 Task: Filter courses by subject and topic,"Career Development".
Action: Mouse moved to (472, 116)
Screenshot: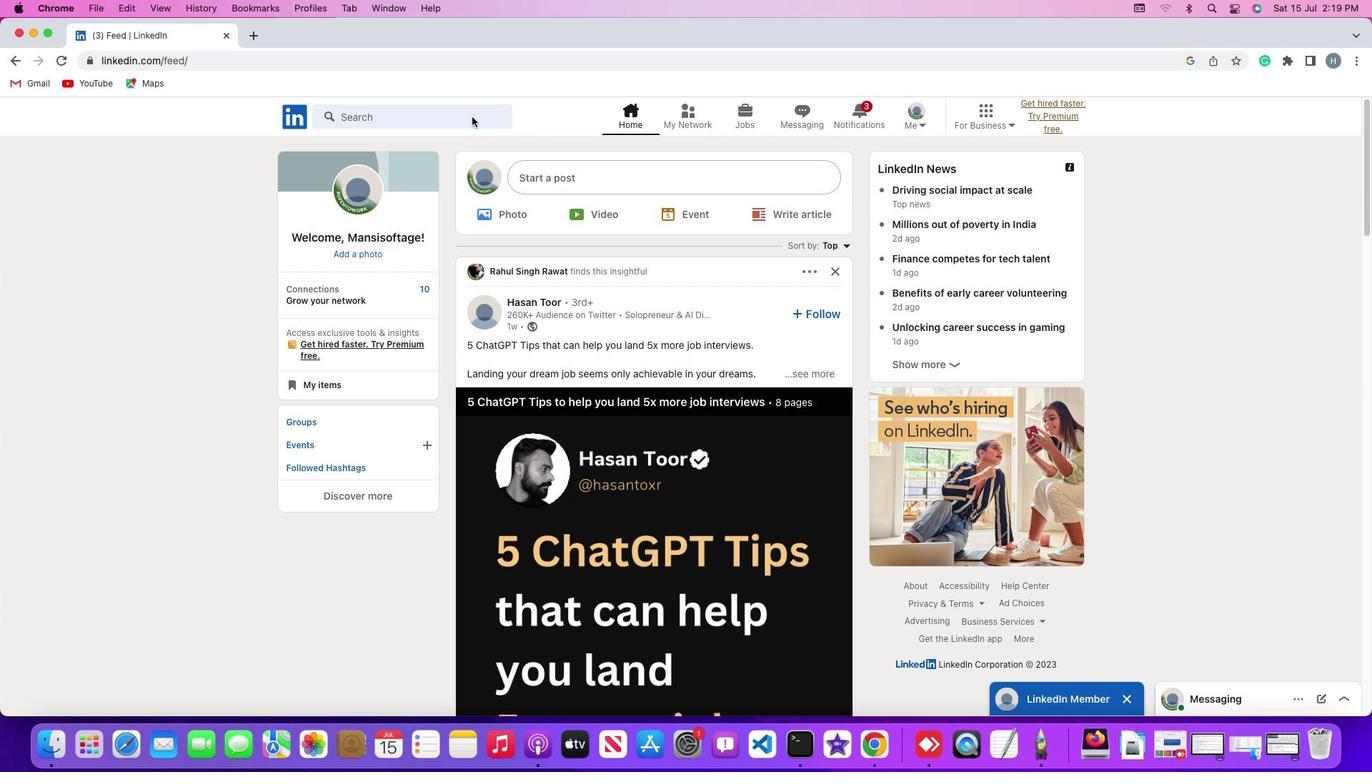 
Action: Mouse pressed left at (472, 116)
Screenshot: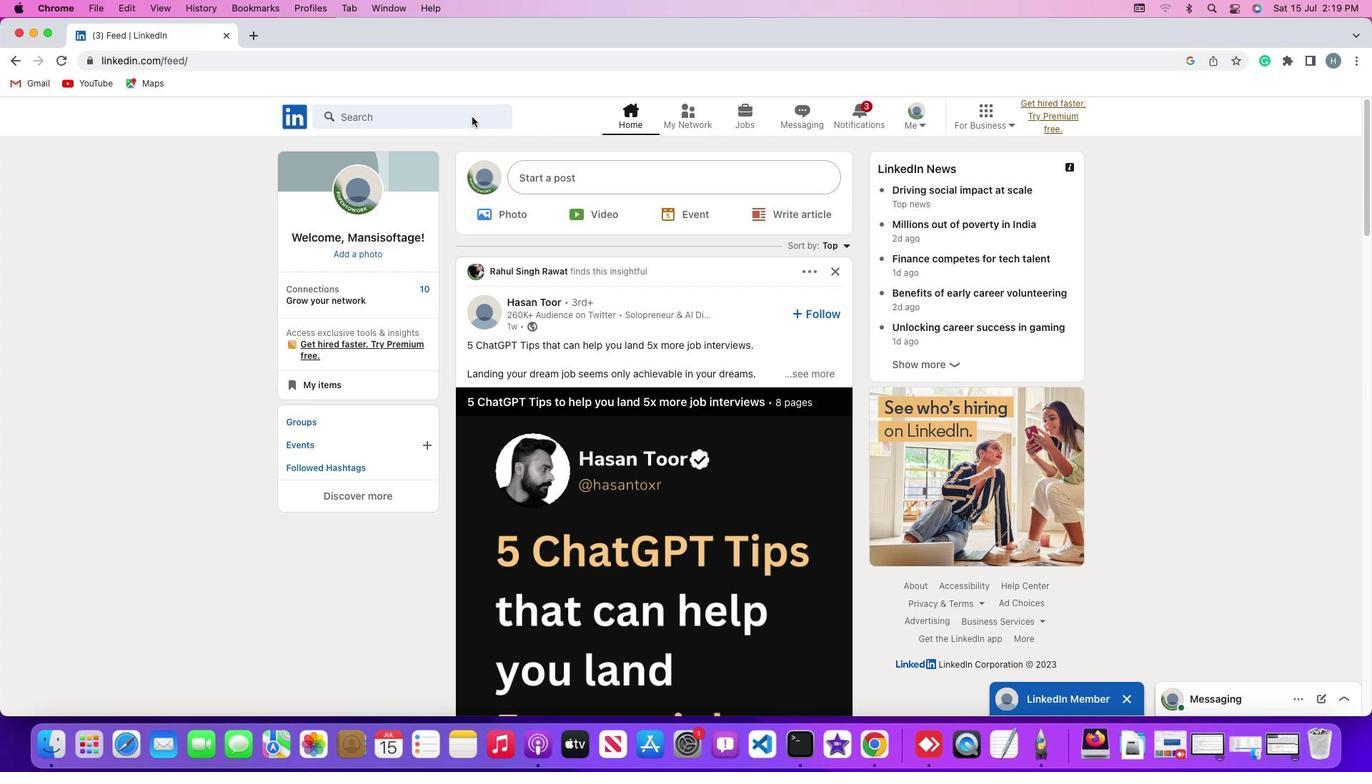 
Action: Mouse pressed left at (472, 116)
Screenshot: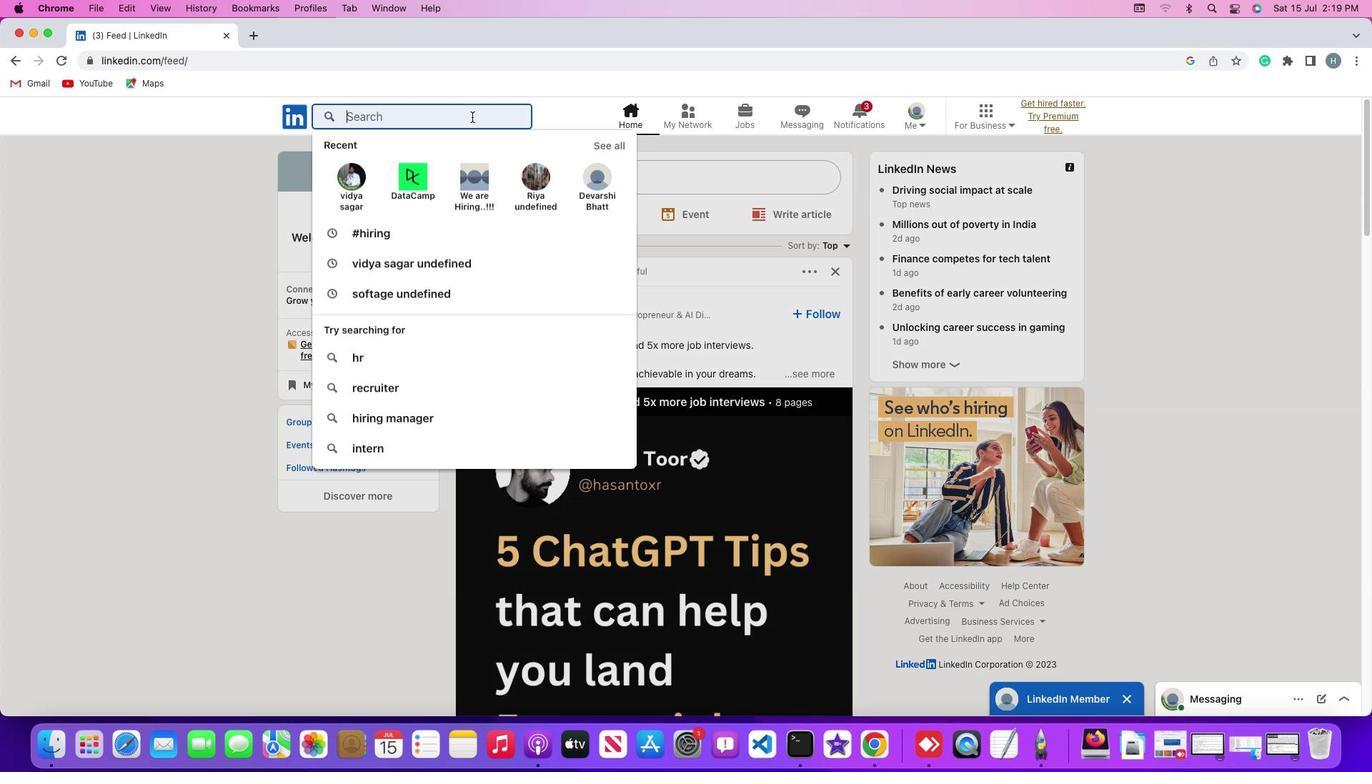 
Action: Mouse moved to (472, 116)
Screenshot: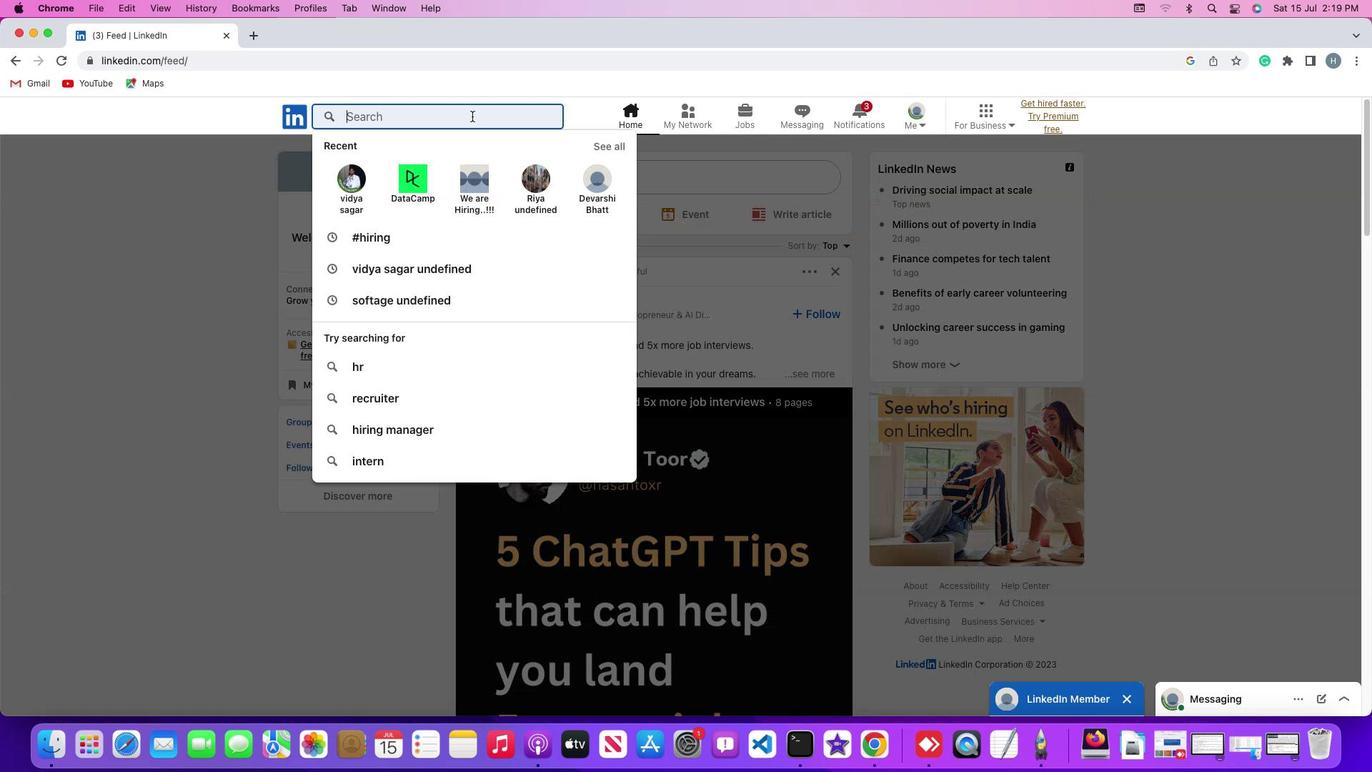
Action: Key pressed Key.shift'#''h''i''r''i''n''g'Key.enter
Screenshot: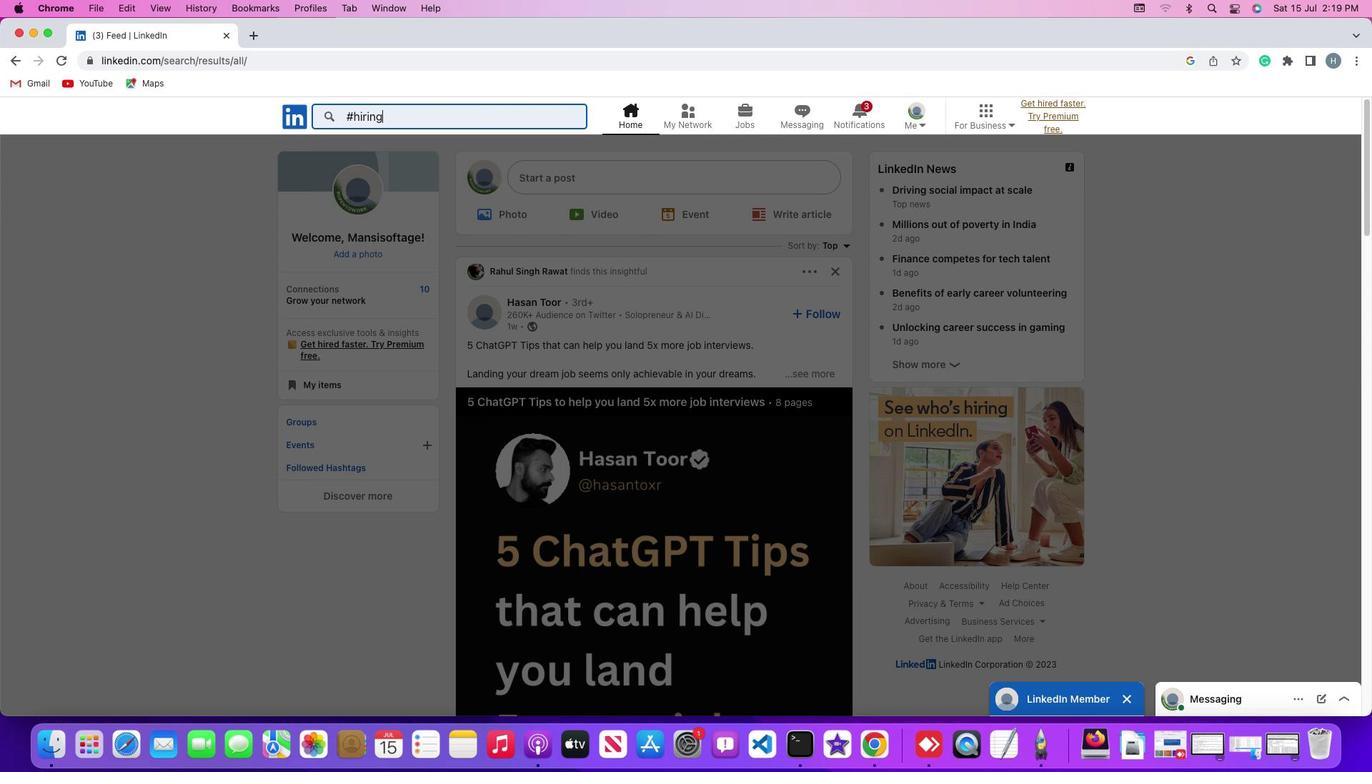 
Action: Mouse moved to (759, 155)
Screenshot: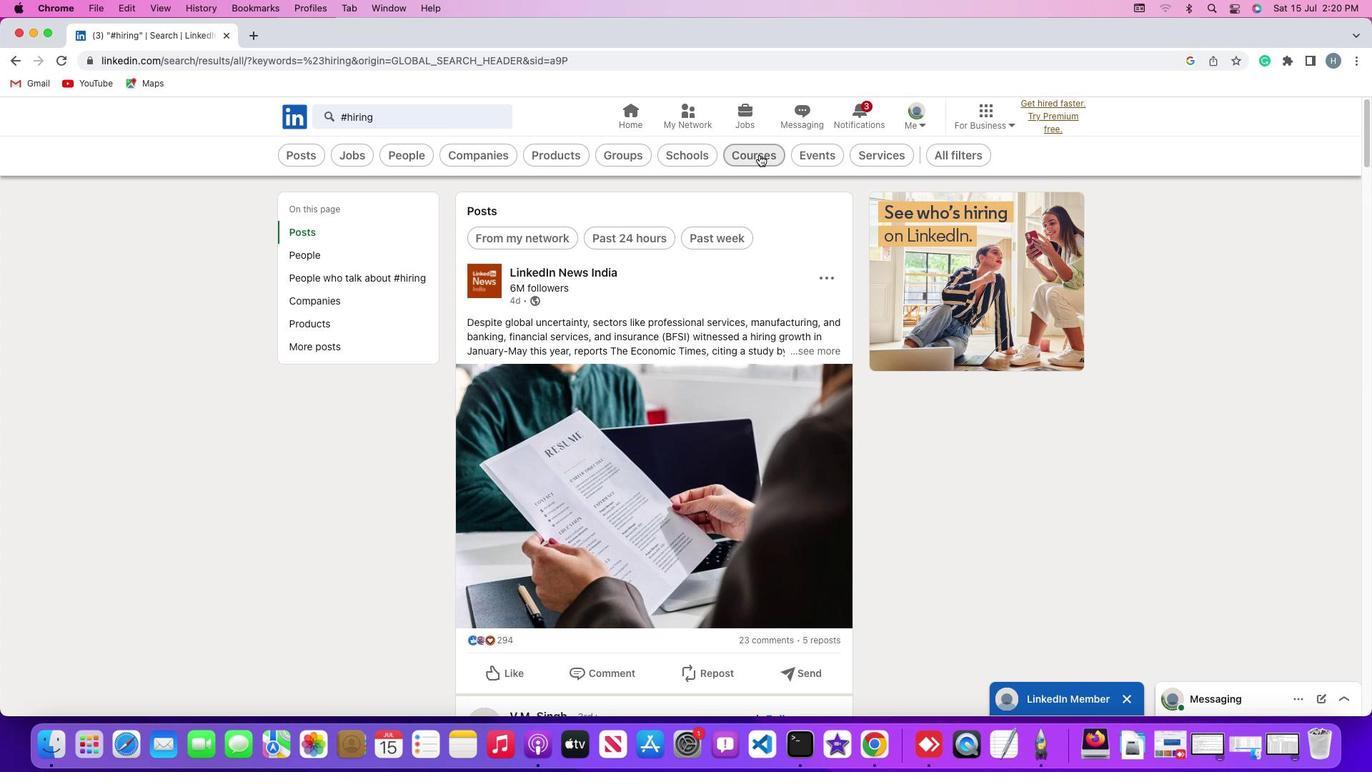 
Action: Mouse pressed left at (759, 155)
Screenshot: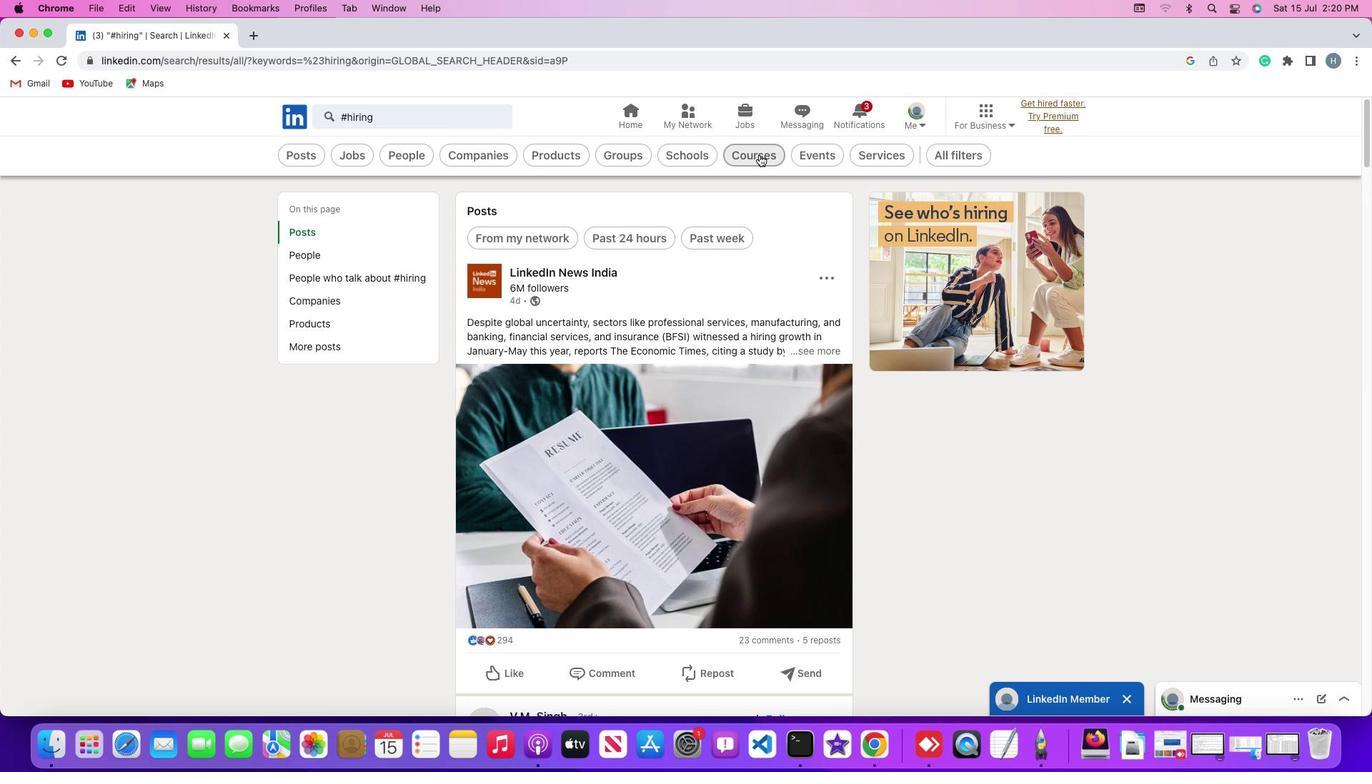 
Action: Mouse moved to (619, 152)
Screenshot: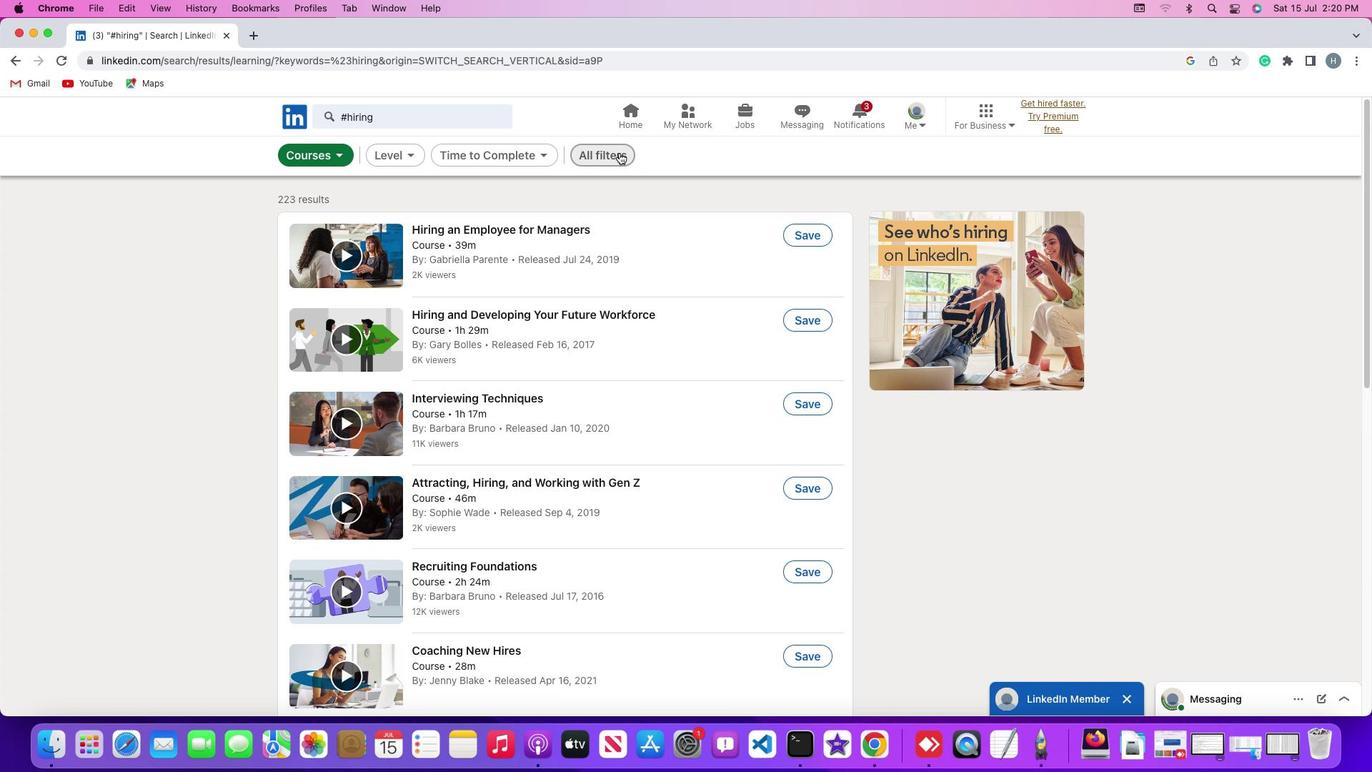 
Action: Mouse pressed left at (619, 152)
Screenshot: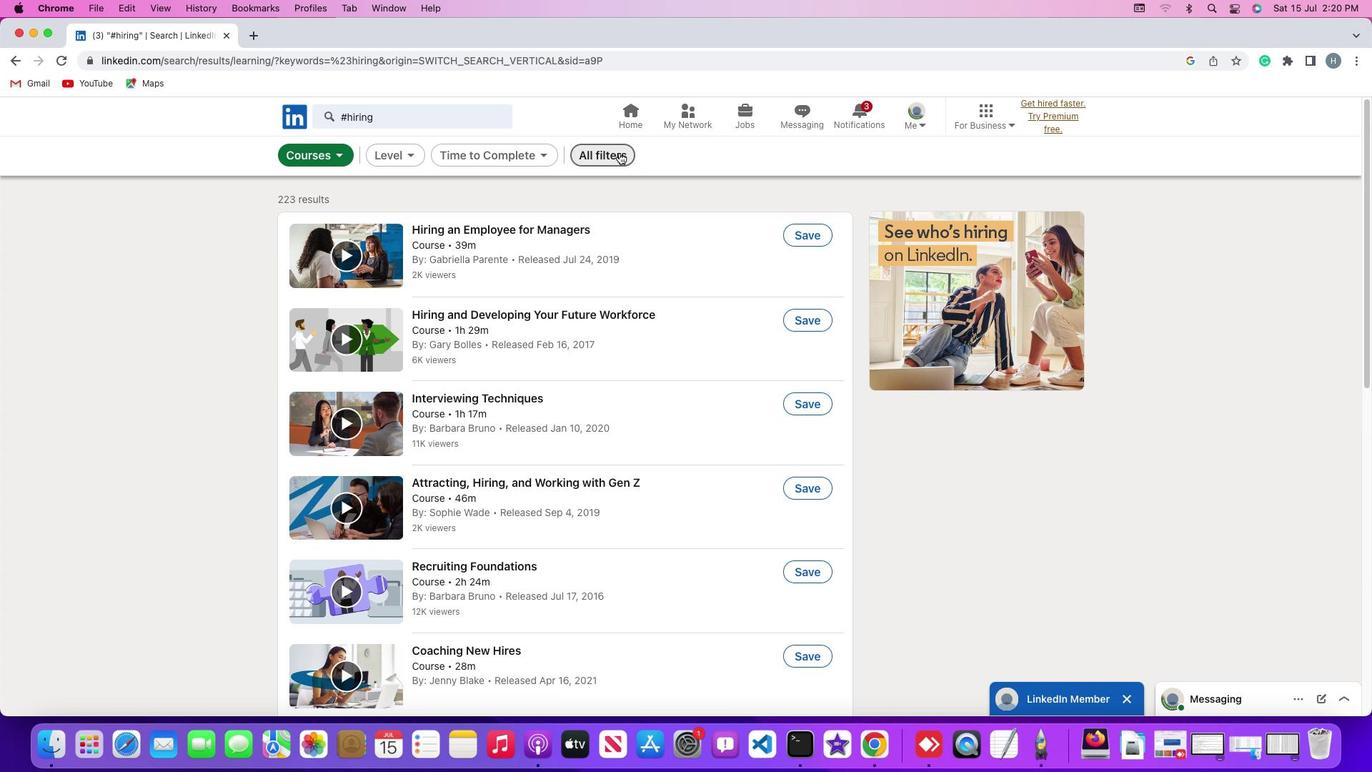 
Action: Mouse moved to (1075, 468)
Screenshot: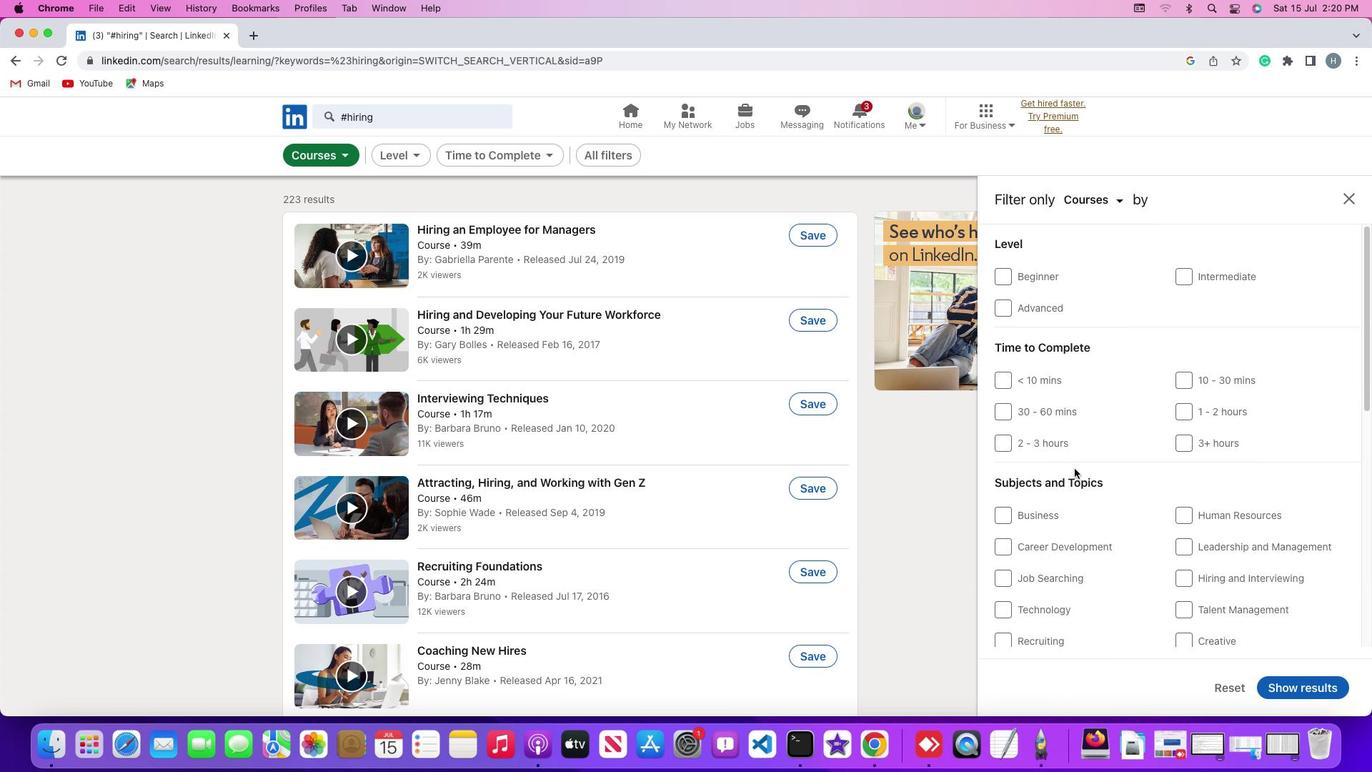 
Action: Mouse scrolled (1075, 468) with delta (0, 0)
Screenshot: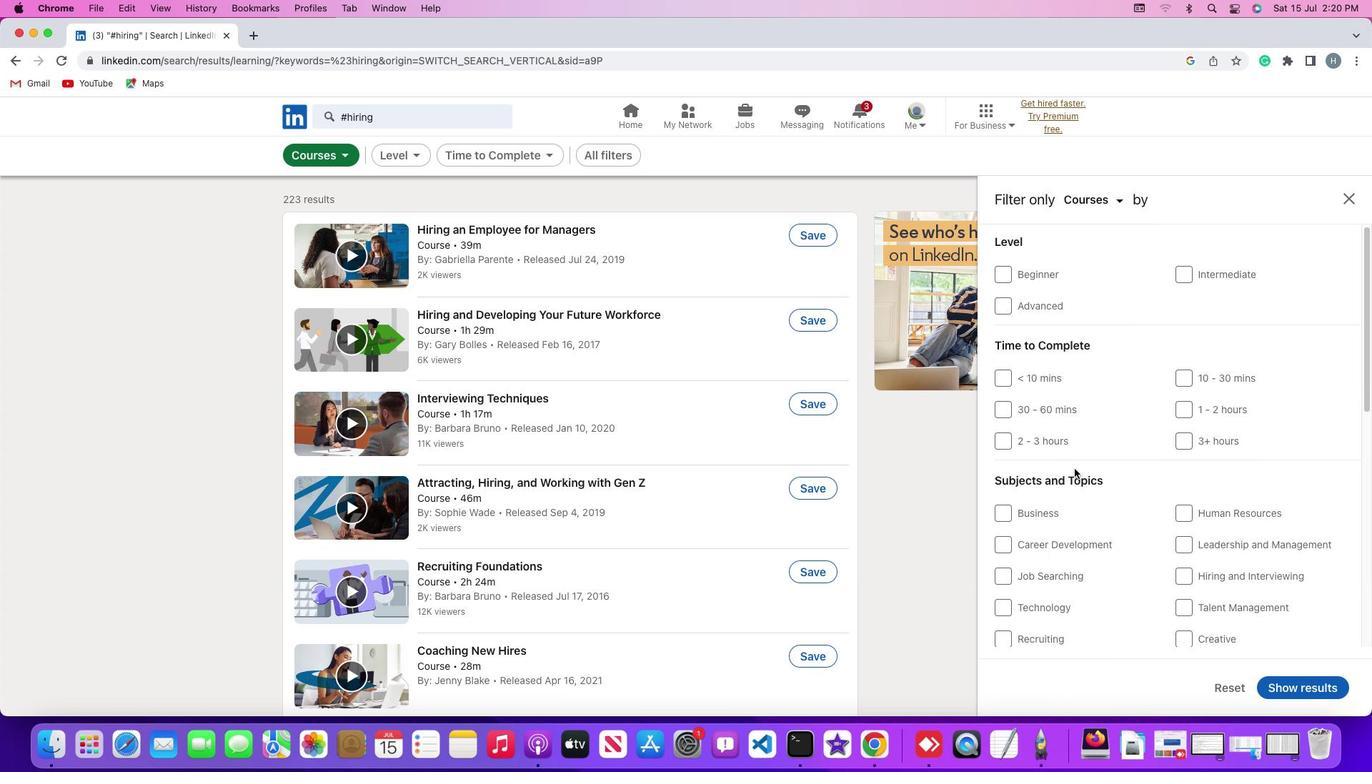 
Action: Mouse scrolled (1075, 468) with delta (0, 0)
Screenshot: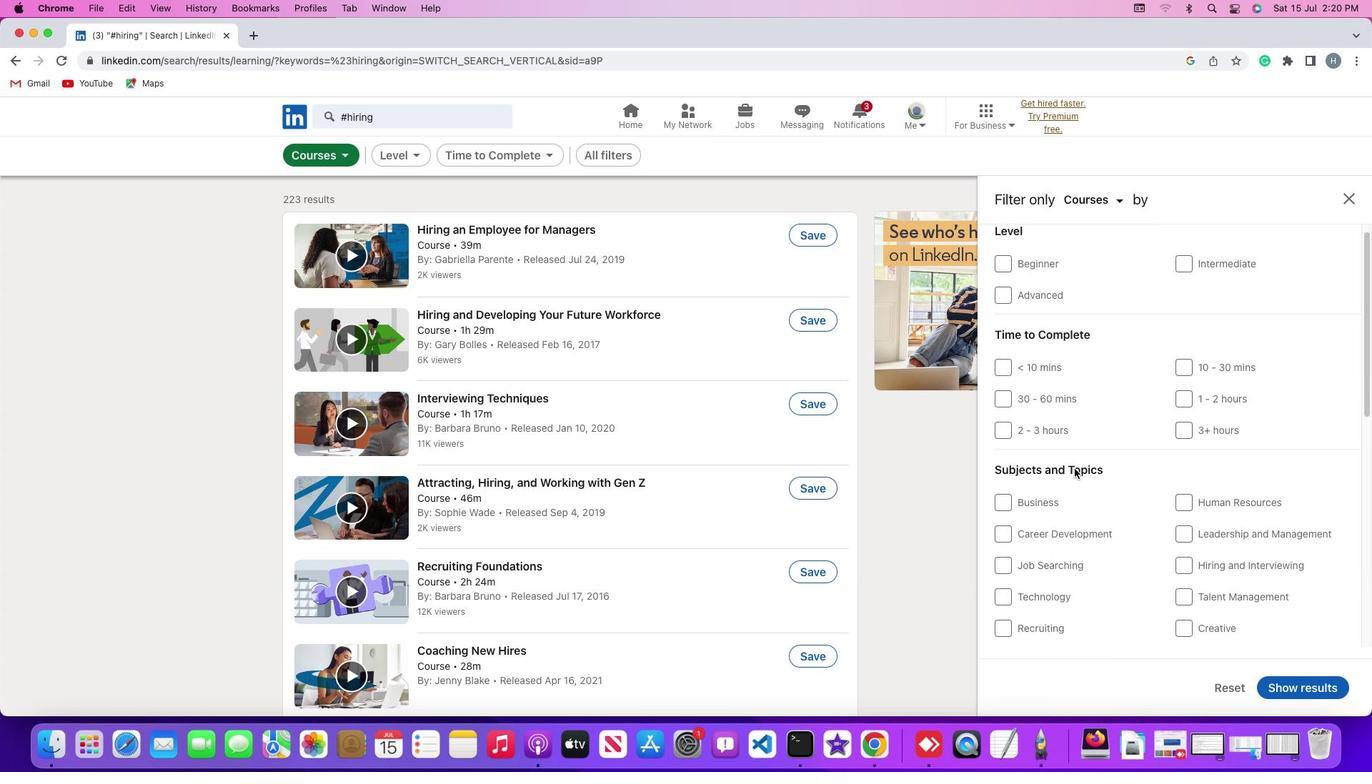 
Action: Mouse scrolled (1075, 468) with delta (0, 0)
Screenshot: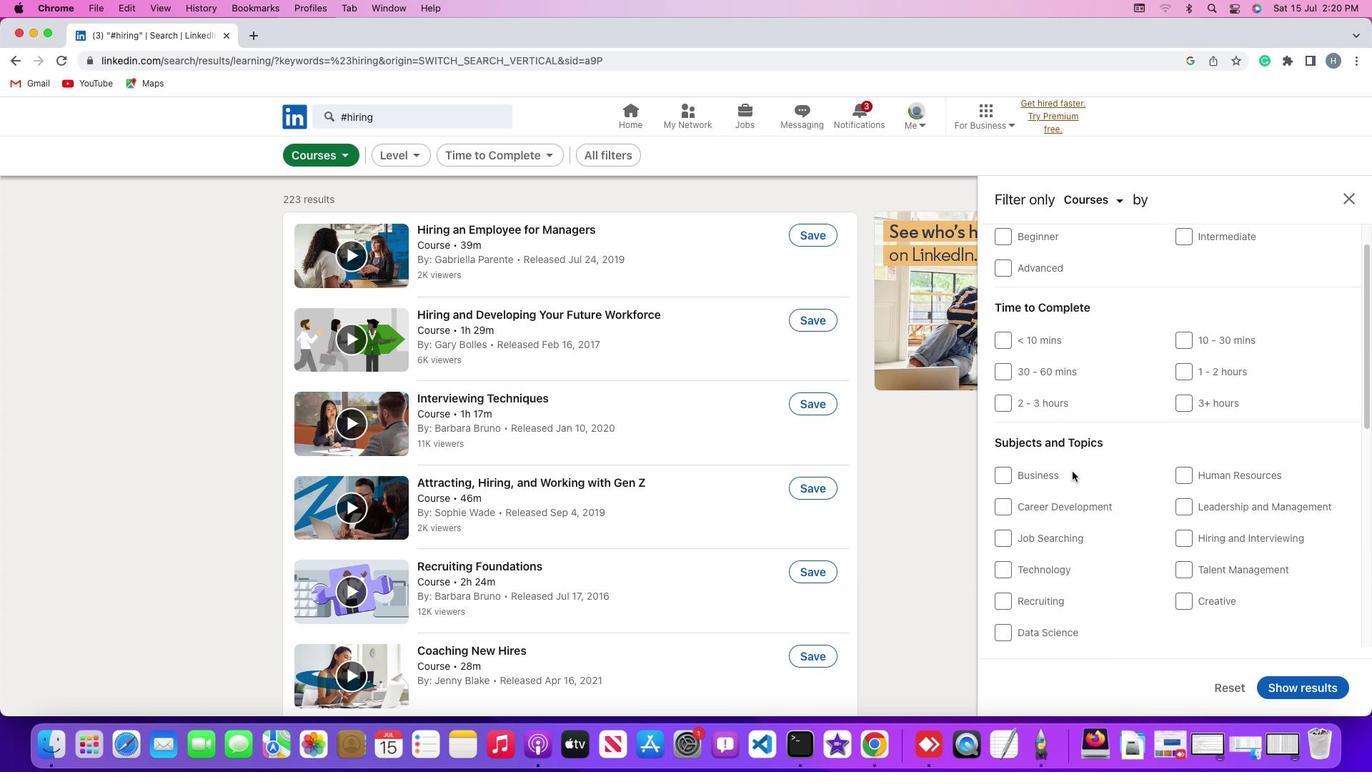 
Action: Mouse moved to (1003, 483)
Screenshot: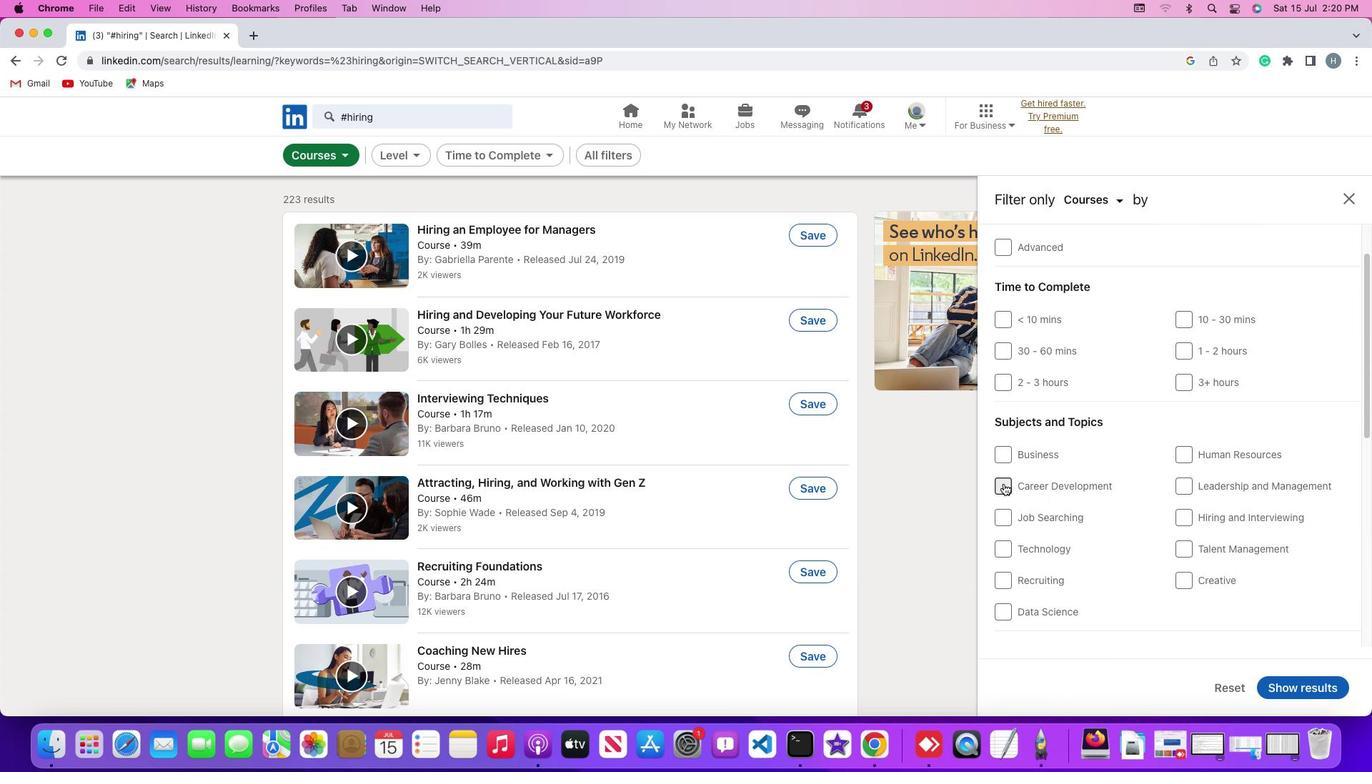 
Action: Mouse pressed left at (1003, 483)
Screenshot: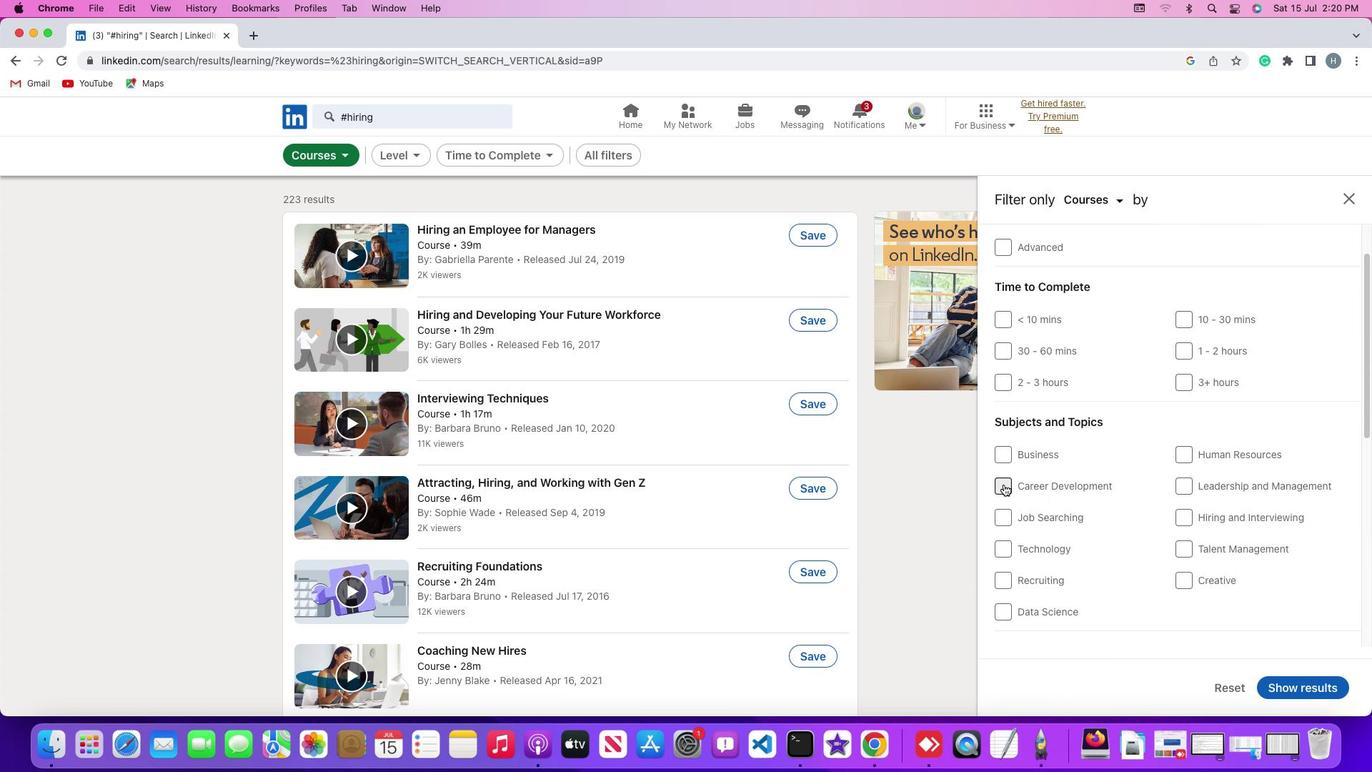 
Action: Mouse moved to (1303, 689)
Screenshot: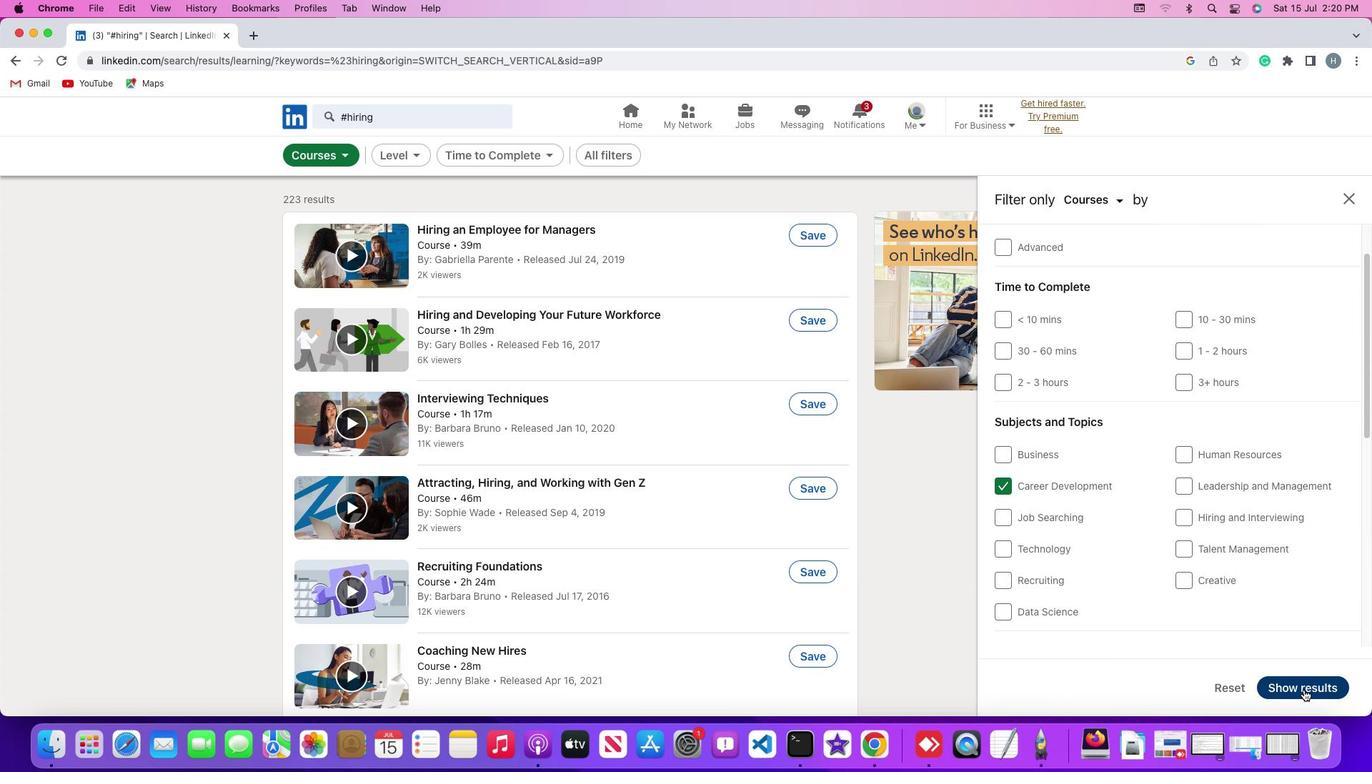 
Action: Mouse pressed left at (1303, 689)
Screenshot: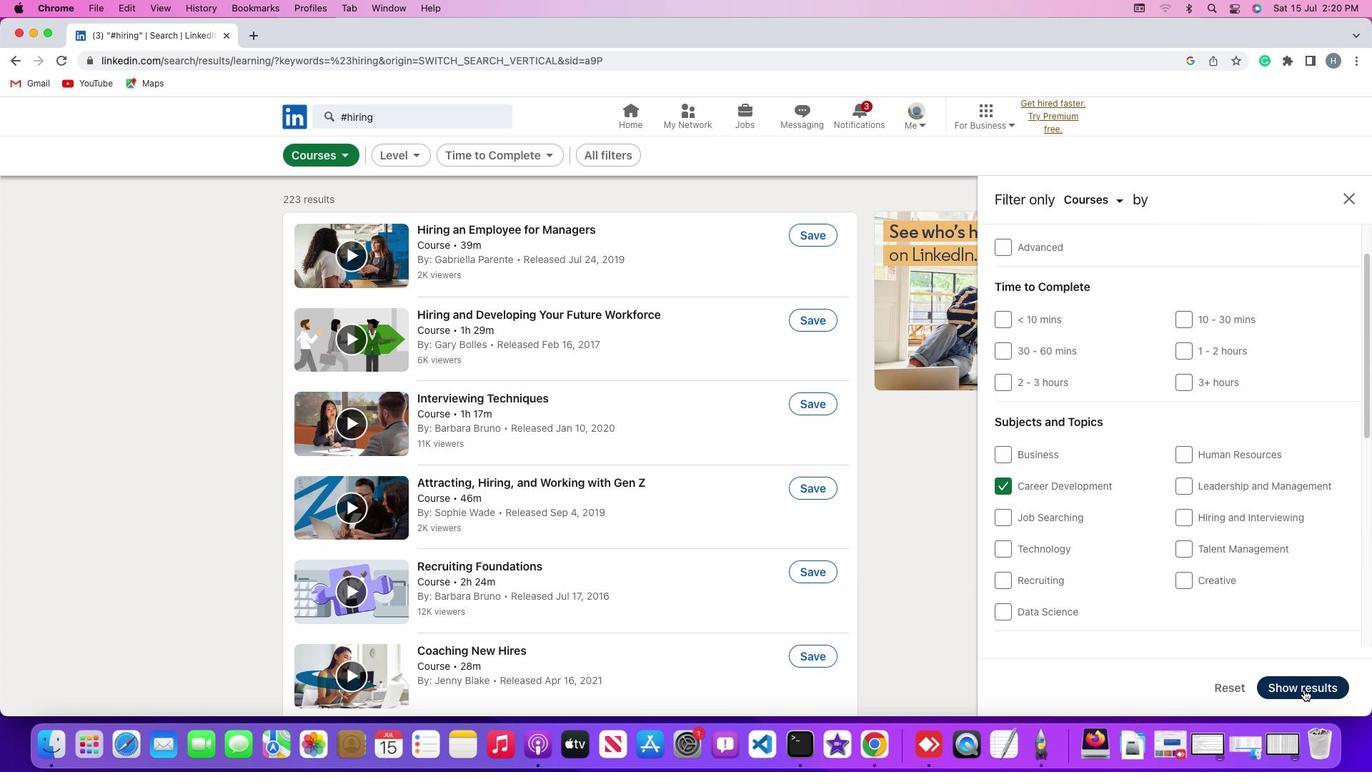 
Action: Mouse moved to (1110, 435)
Screenshot: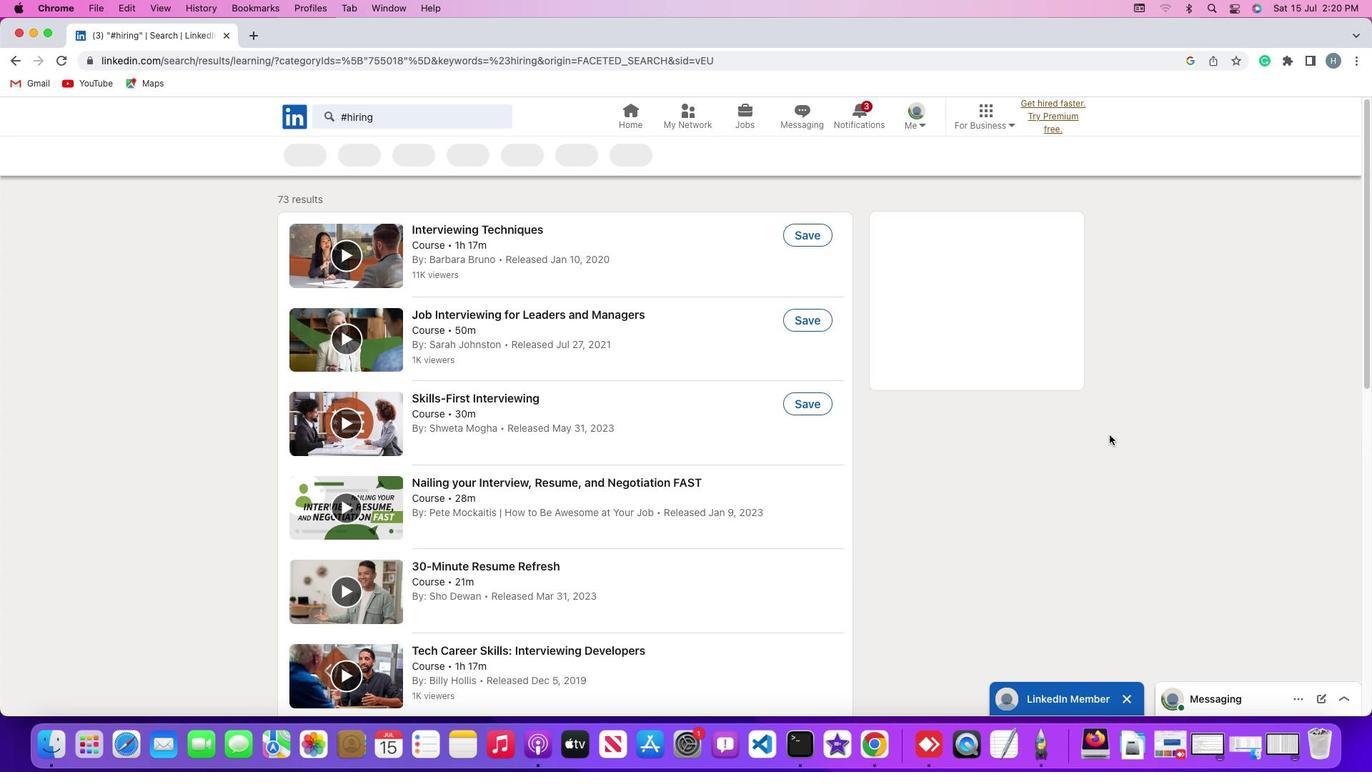 
